 Task: Look for products in the category "First Aid & Outdoor Essentials" from Pacifica only.
Action: Mouse pressed left at (251, 107)
Screenshot: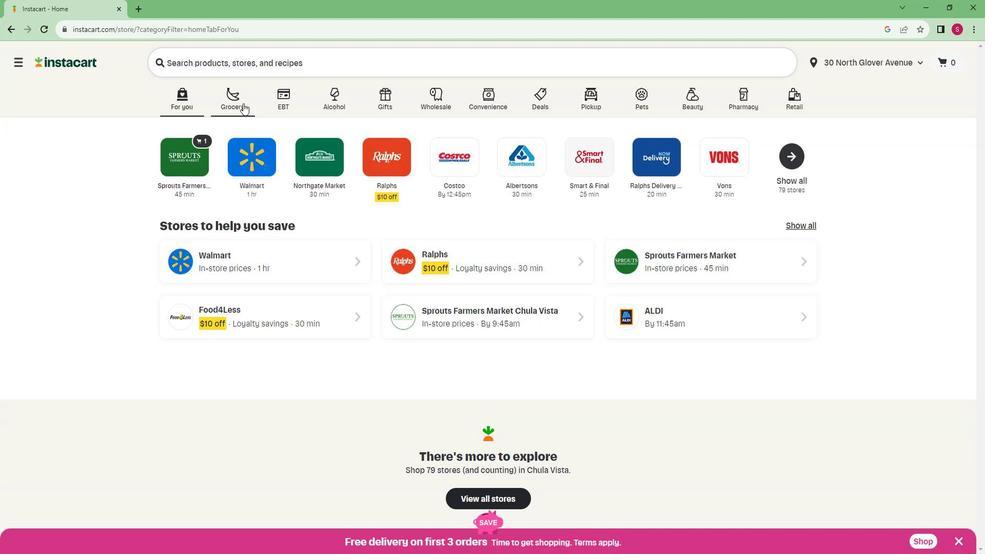 
Action: Mouse moved to (220, 280)
Screenshot: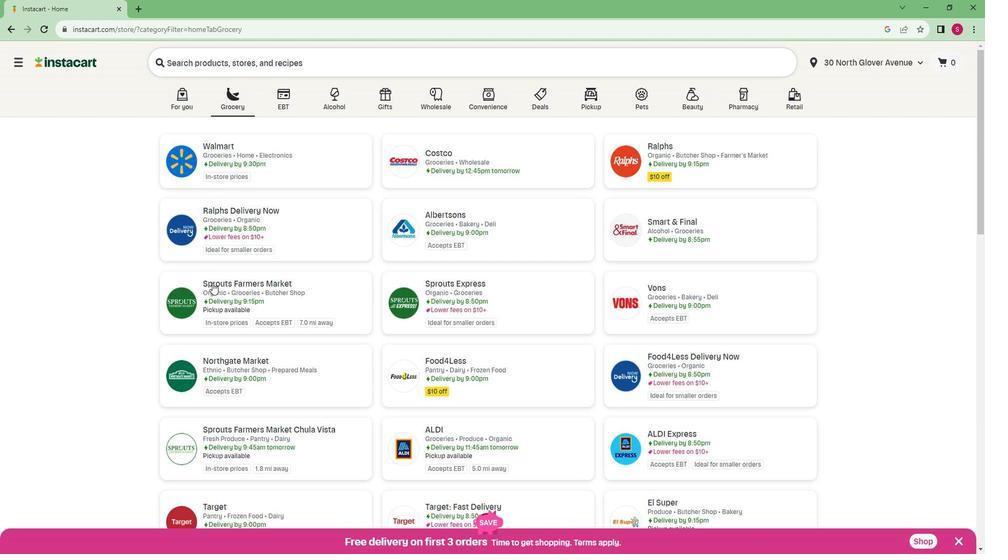 
Action: Mouse pressed left at (220, 280)
Screenshot: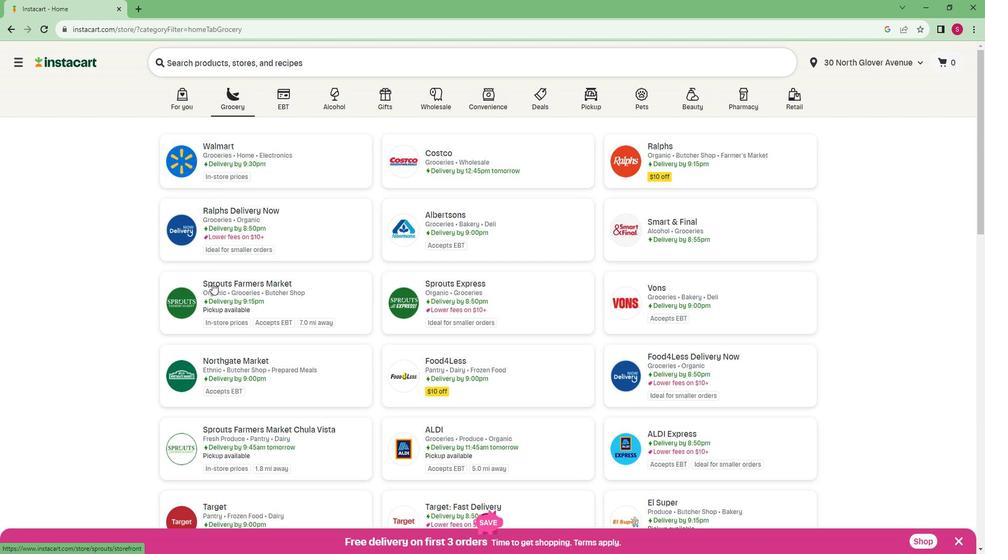 
Action: Mouse moved to (83, 373)
Screenshot: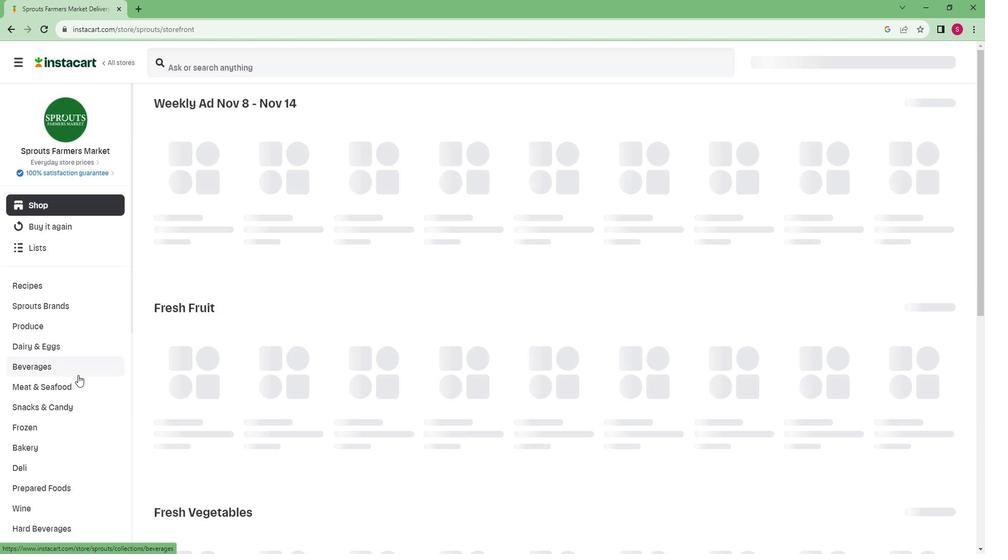 
Action: Mouse scrolled (83, 372) with delta (0, 0)
Screenshot: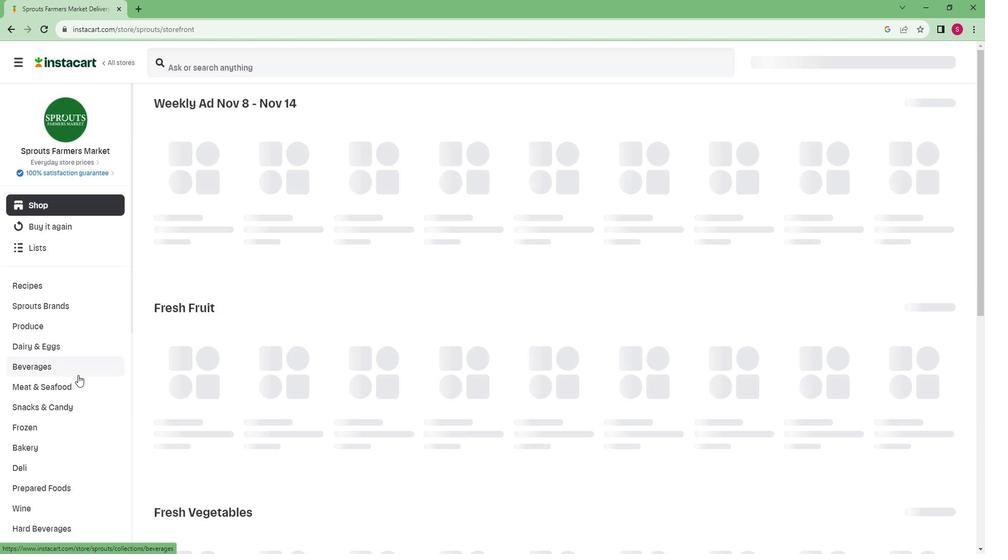 
Action: Mouse moved to (83, 373)
Screenshot: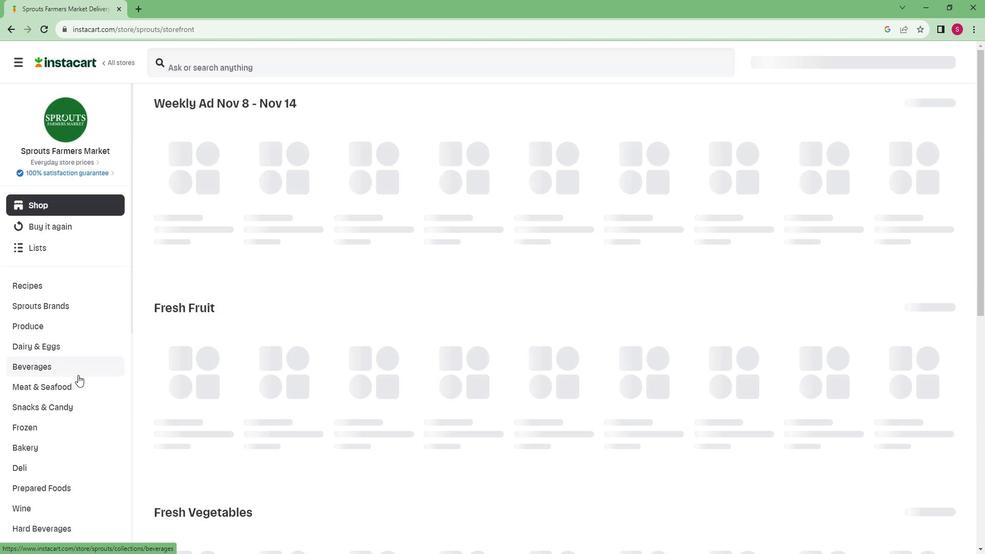 
Action: Mouse scrolled (83, 373) with delta (0, 0)
Screenshot: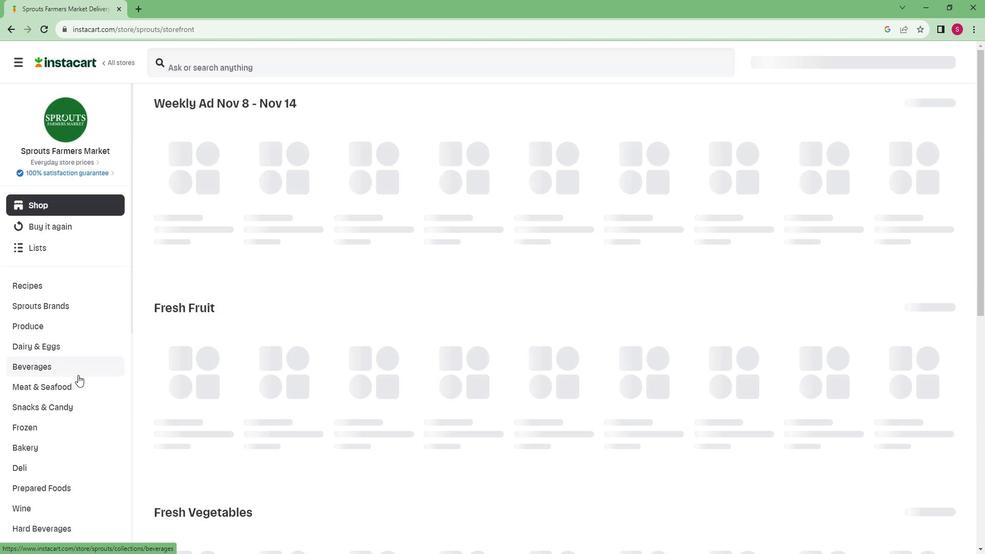 
Action: Mouse moved to (82, 376)
Screenshot: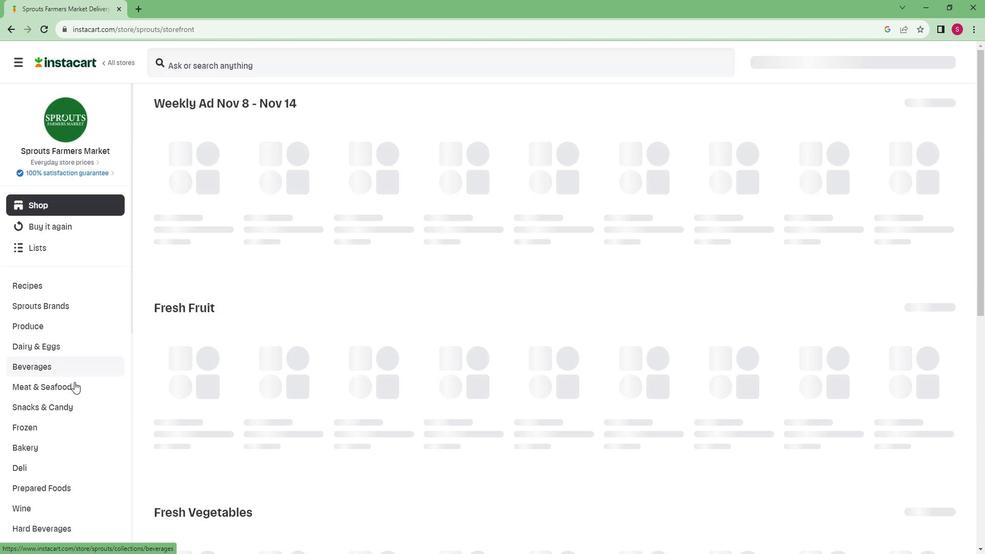 
Action: Mouse scrolled (82, 375) with delta (0, 0)
Screenshot: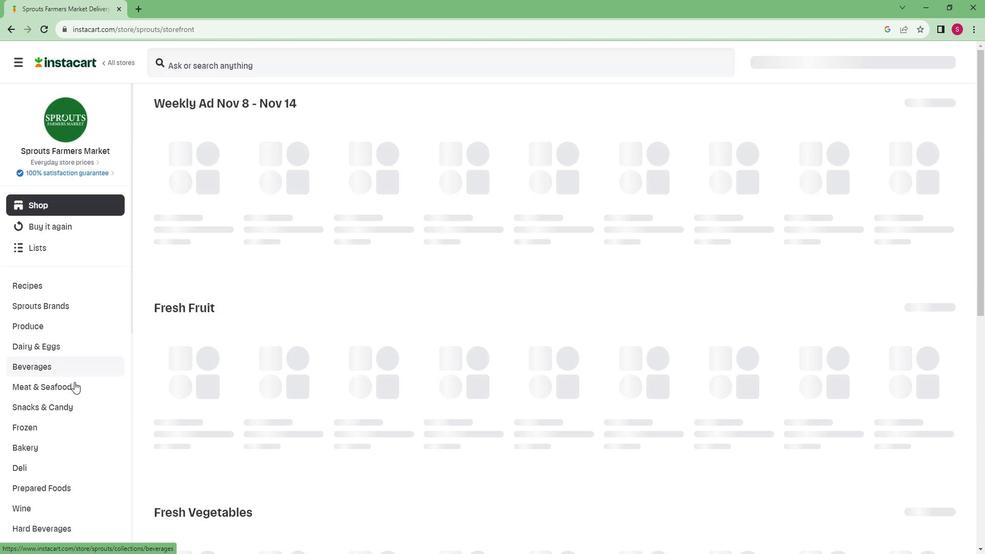 
Action: Mouse moved to (80, 378)
Screenshot: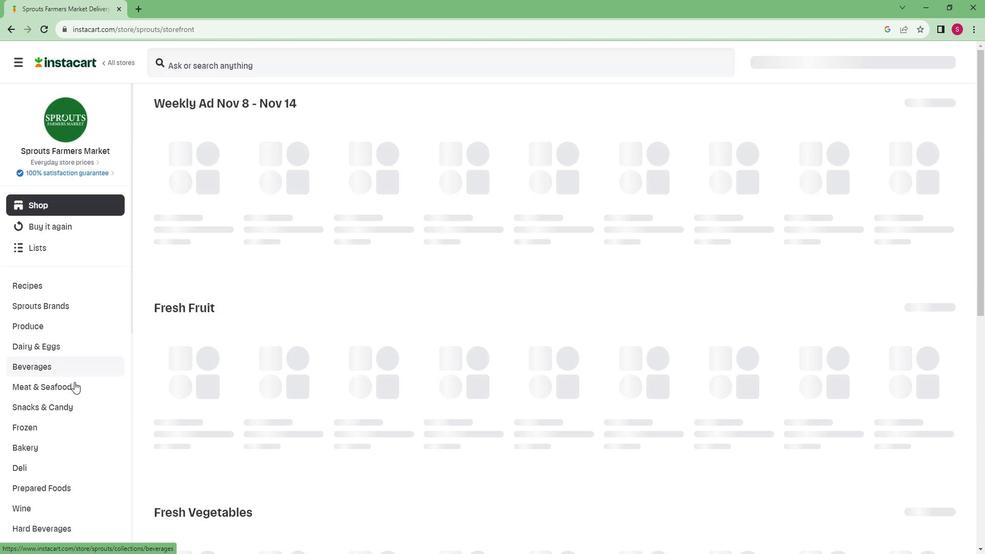 
Action: Mouse scrolled (80, 378) with delta (0, 0)
Screenshot: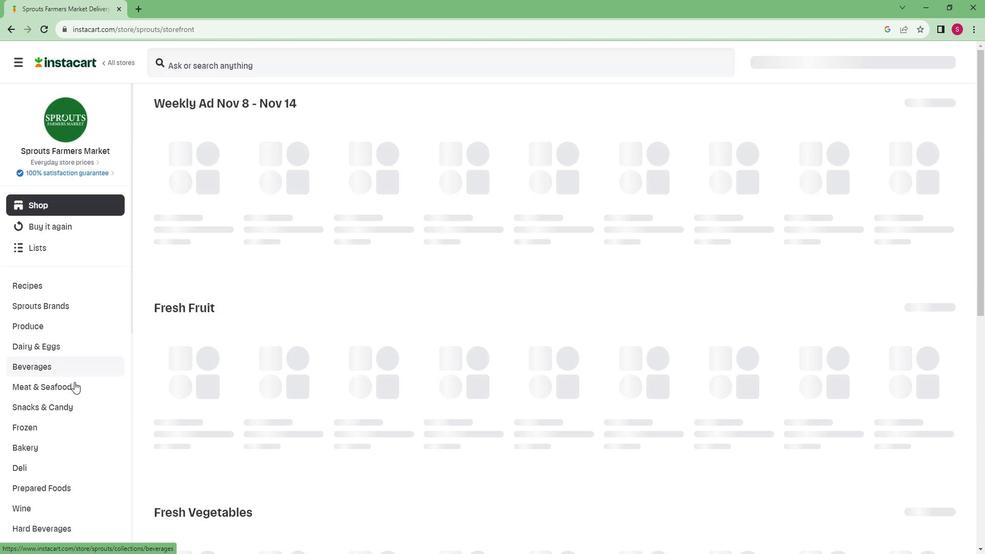 
Action: Mouse moved to (80, 380)
Screenshot: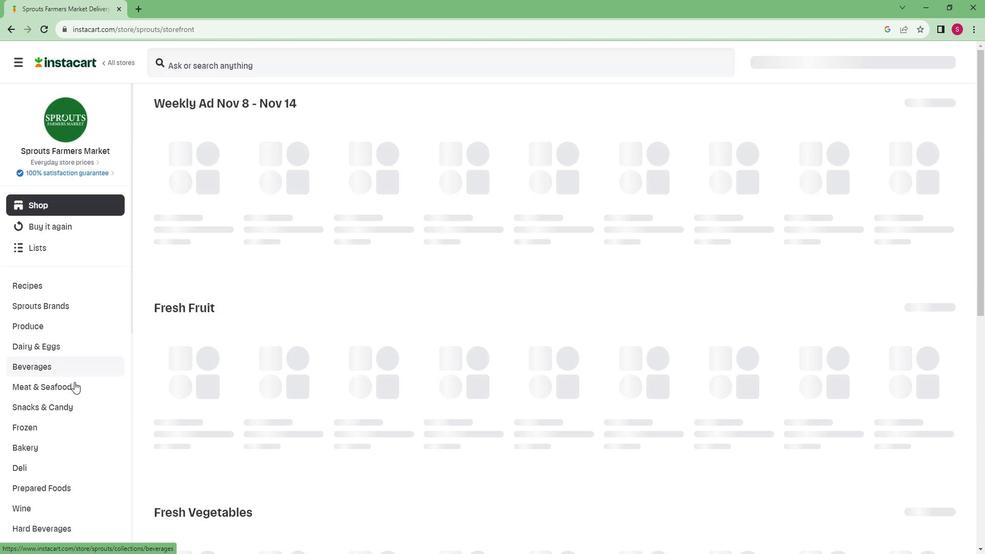
Action: Mouse scrolled (80, 379) with delta (0, 0)
Screenshot: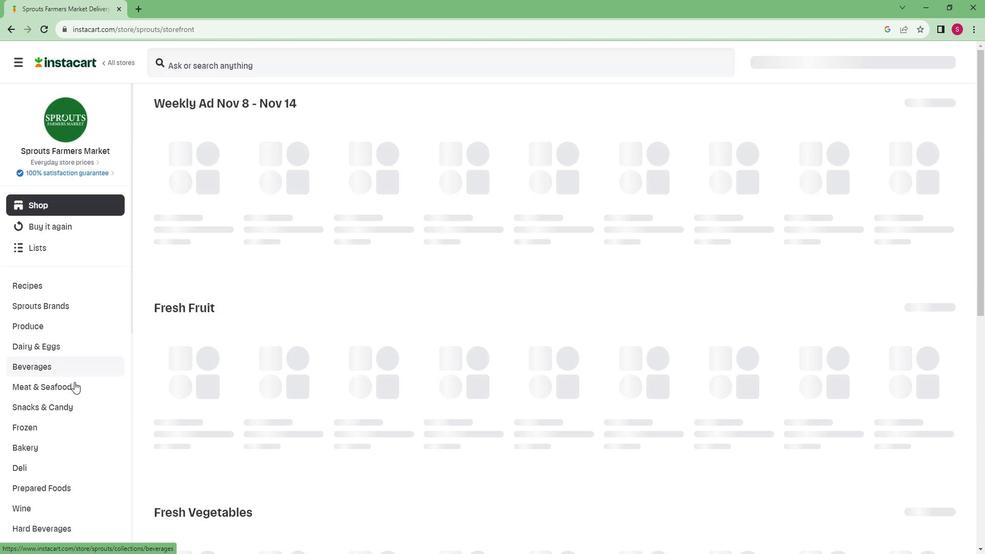 
Action: Mouse scrolled (80, 379) with delta (0, 0)
Screenshot: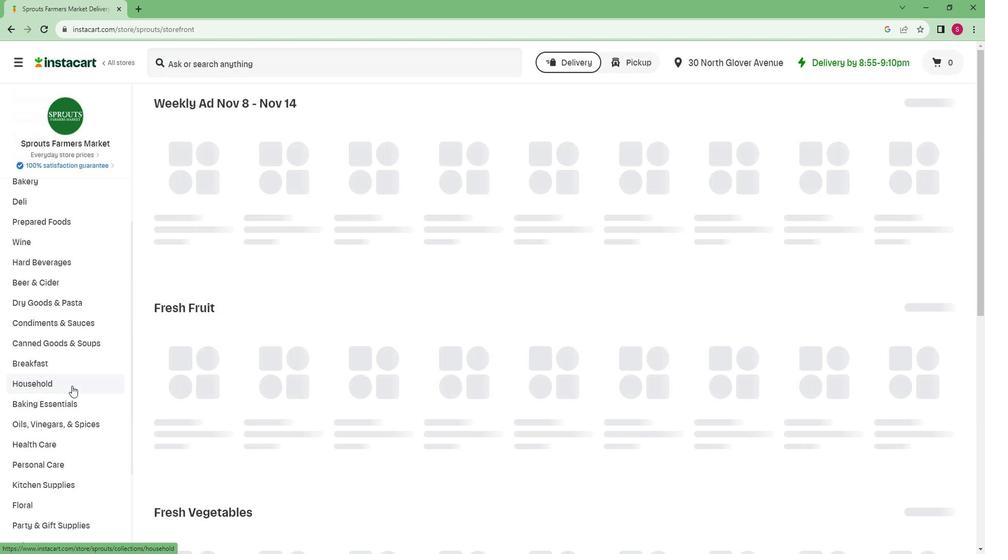 
Action: Mouse scrolled (80, 379) with delta (0, 0)
Screenshot: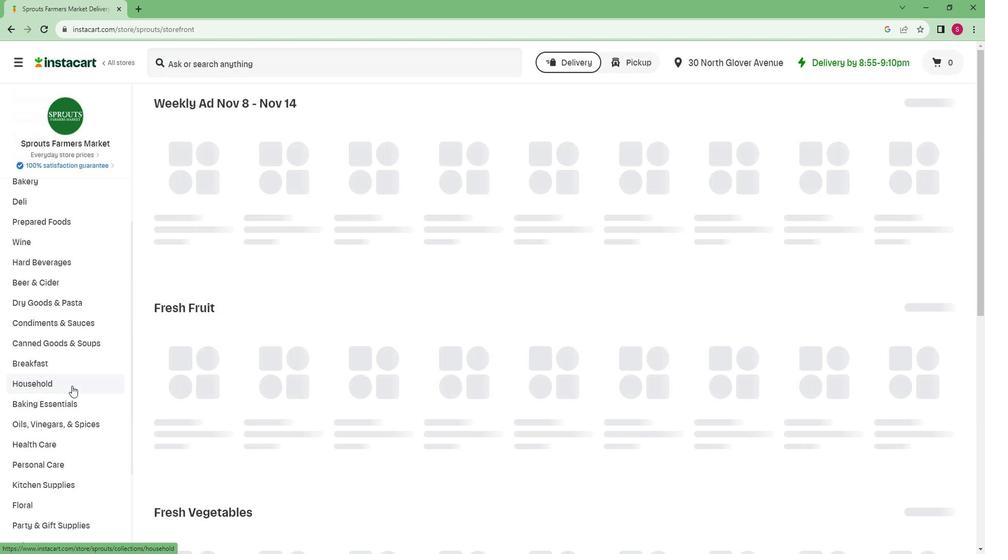 
Action: Mouse scrolled (80, 379) with delta (0, 0)
Screenshot: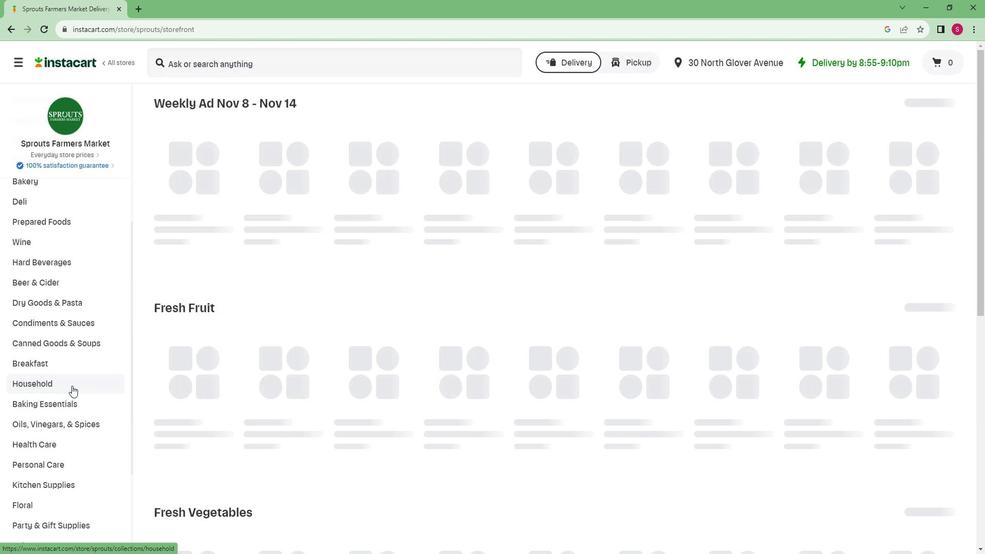 
Action: Mouse scrolled (80, 379) with delta (0, 0)
Screenshot: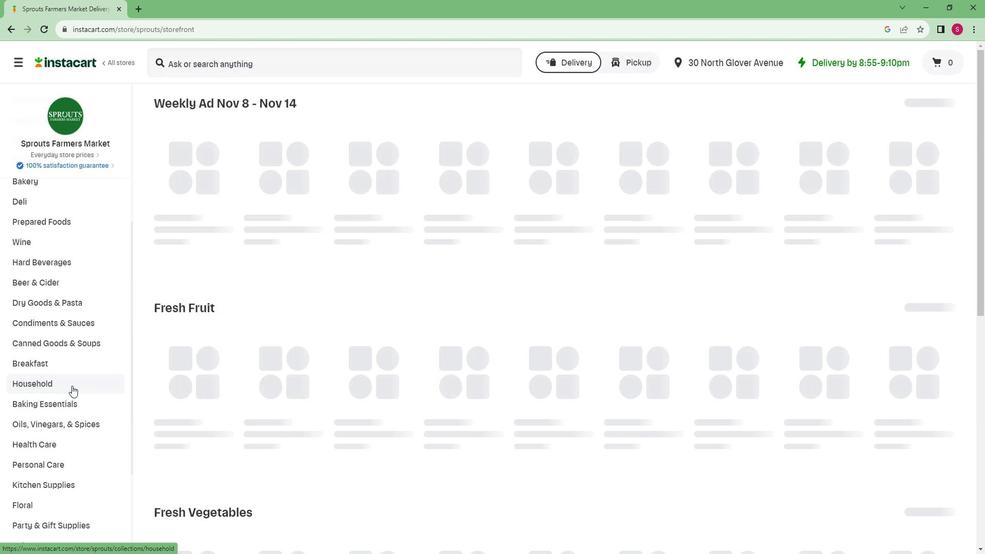 
Action: Mouse scrolled (80, 379) with delta (0, 0)
Screenshot: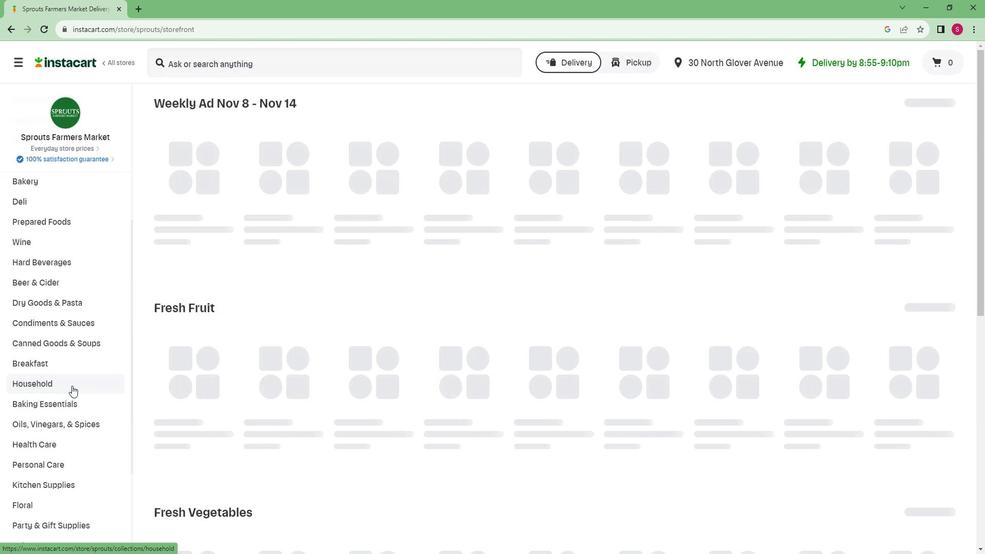 
Action: Mouse moved to (43, 477)
Screenshot: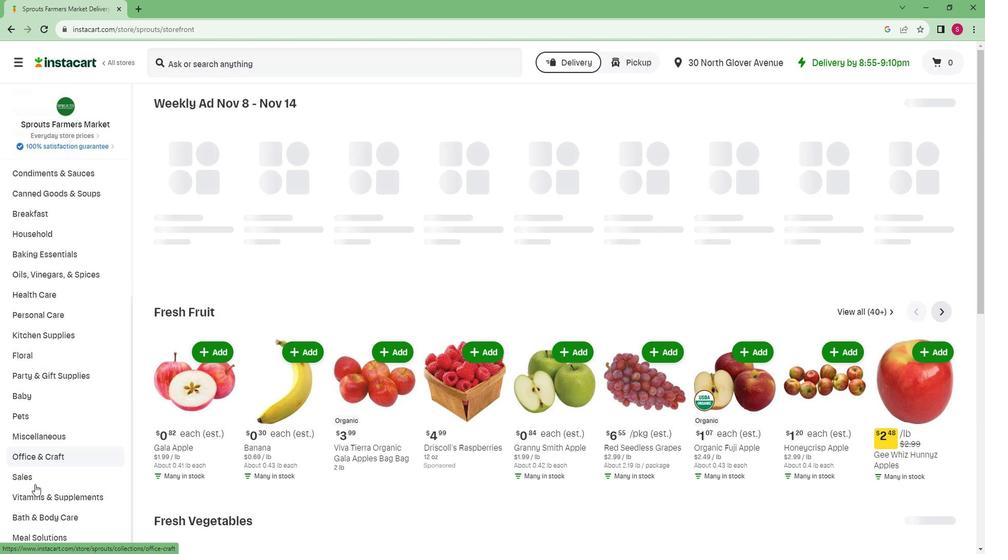 
Action: Mouse scrolled (43, 477) with delta (0, 0)
Screenshot: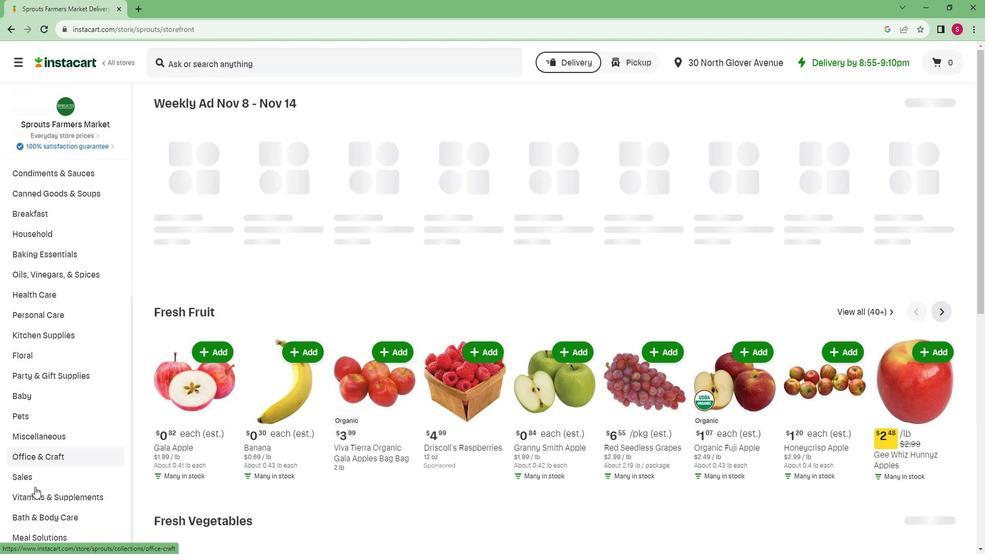 
Action: Mouse moved to (38, 498)
Screenshot: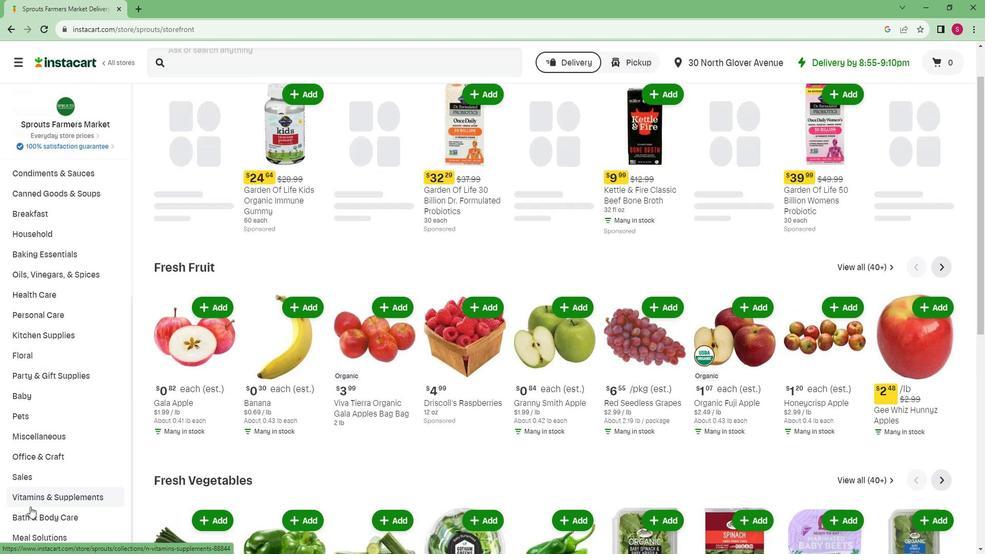 
Action: Mouse pressed left at (38, 498)
Screenshot: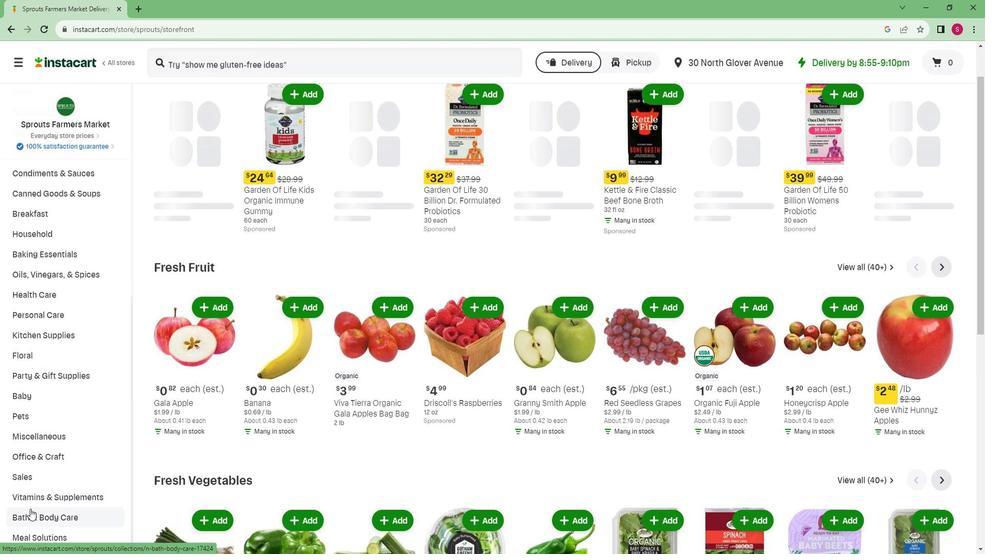 
Action: Mouse moved to (53, 478)
Screenshot: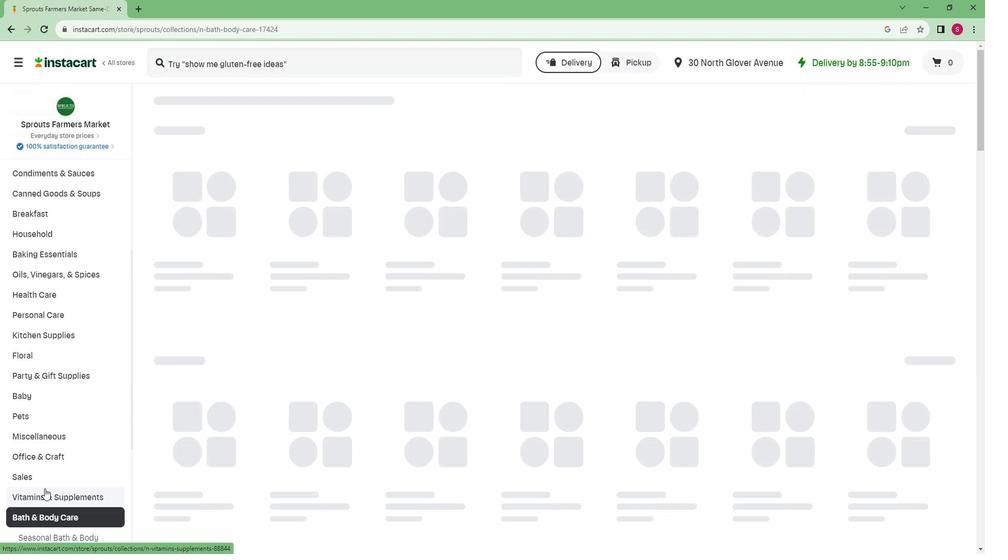 
Action: Mouse scrolled (53, 477) with delta (0, 0)
Screenshot: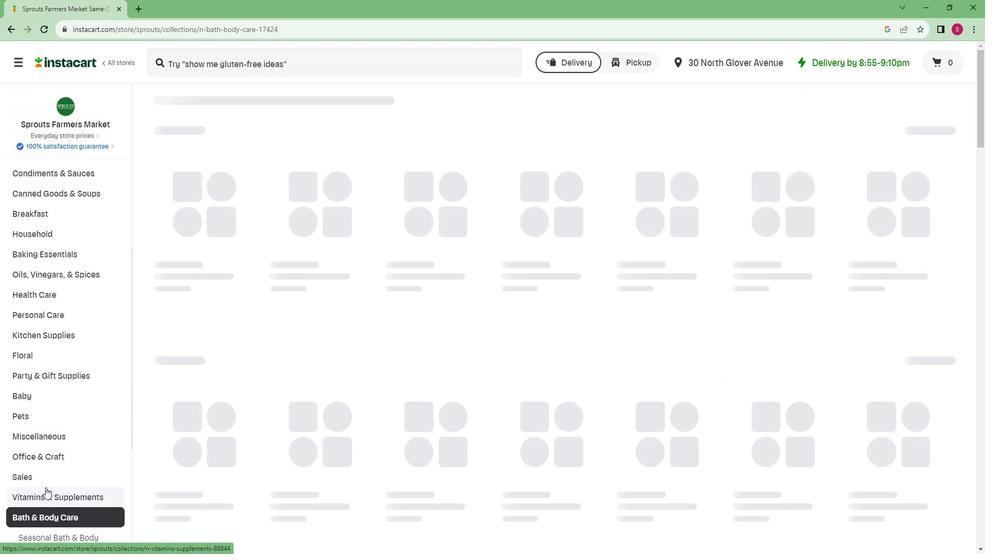 
Action: Mouse scrolled (53, 477) with delta (0, 0)
Screenshot: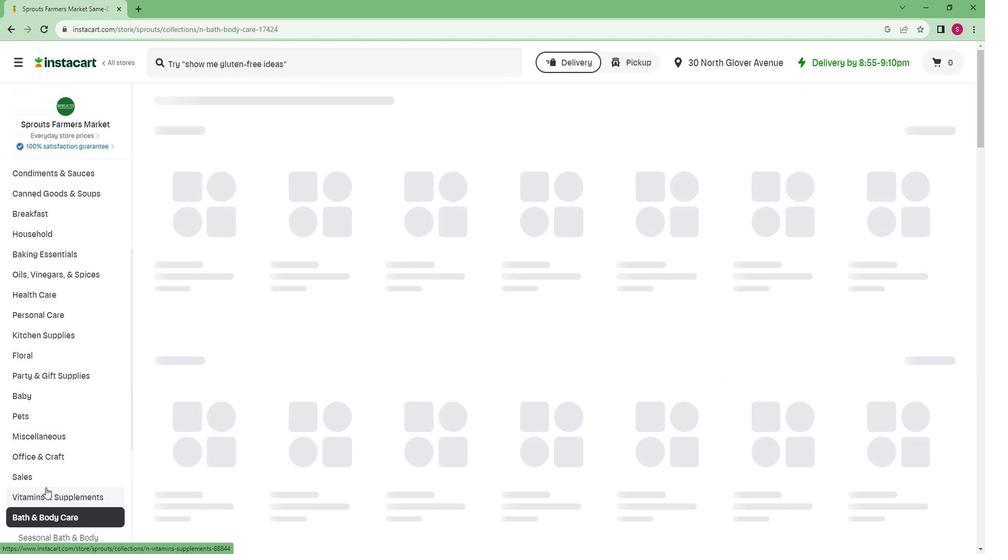 
Action: Mouse scrolled (53, 477) with delta (0, 0)
Screenshot: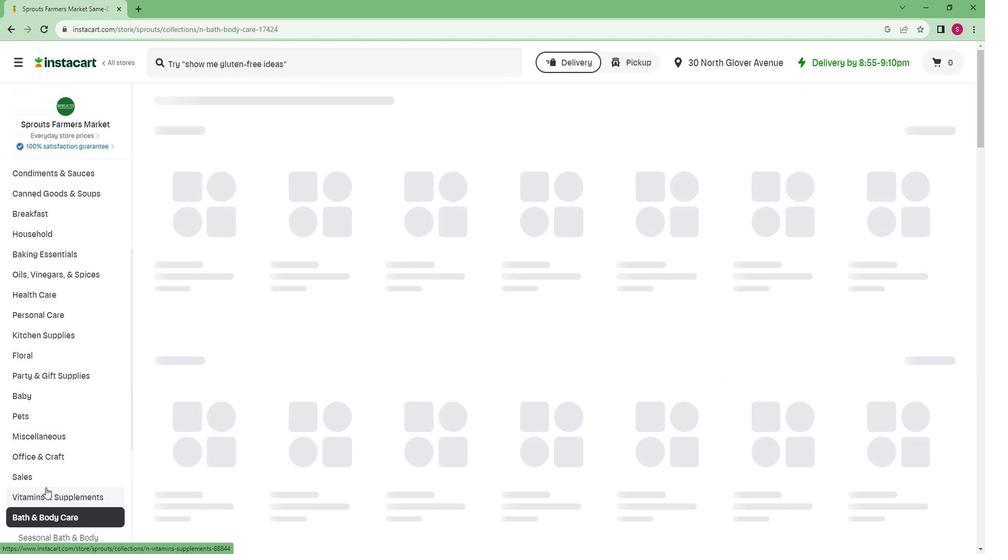 
Action: Mouse scrolled (53, 477) with delta (0, 0)
Screenshot: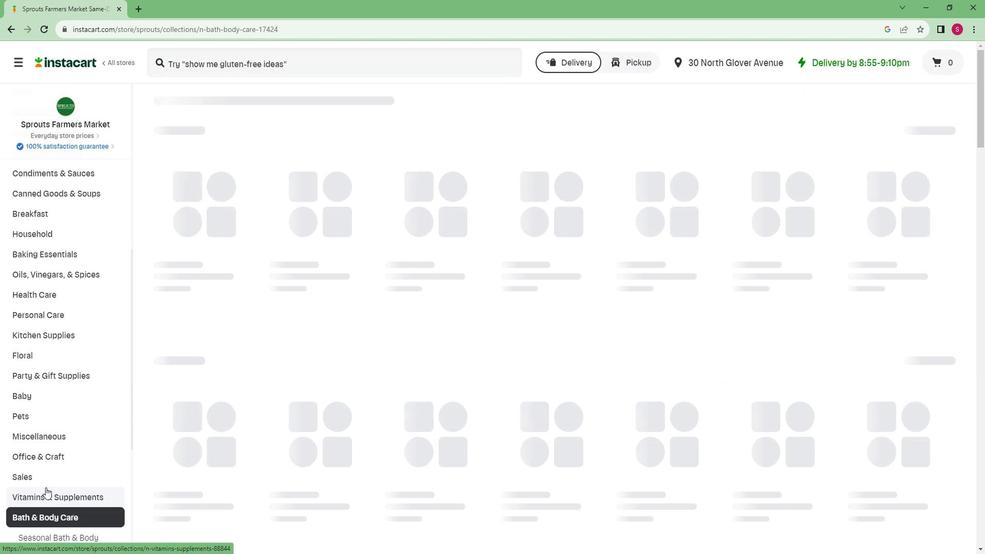 
Action: Mouse scrolled (53, 477) with delta (0, 0)
Screenshot: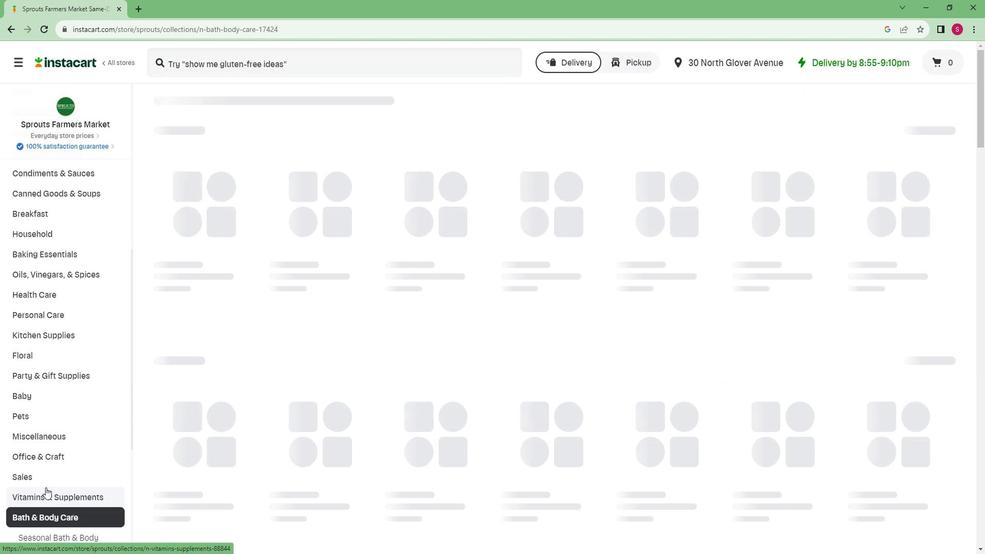 
Action: Mouse scrolled (53, 477) with delta (0, 0)
Screenshot: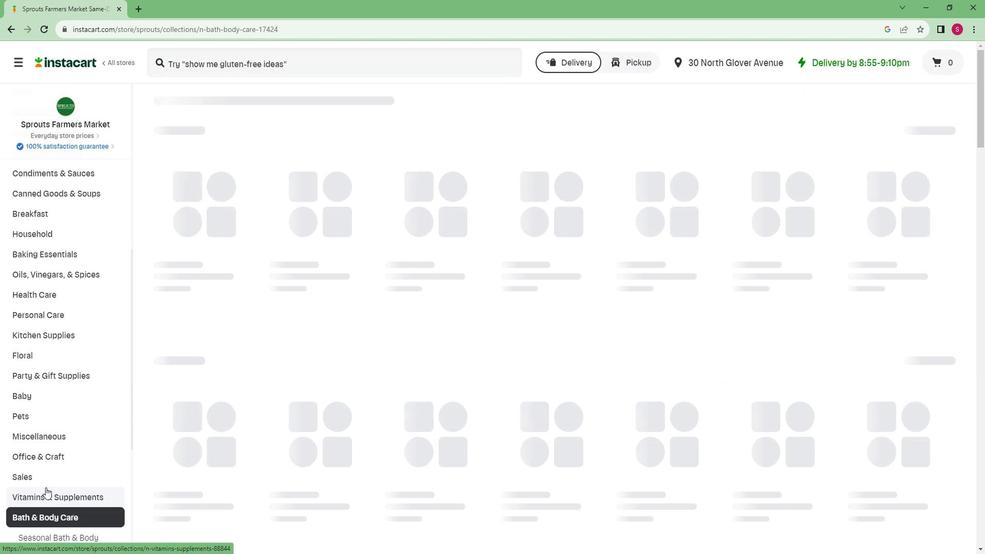 
Action: Mouse moved to (67, 455)
Screenshot: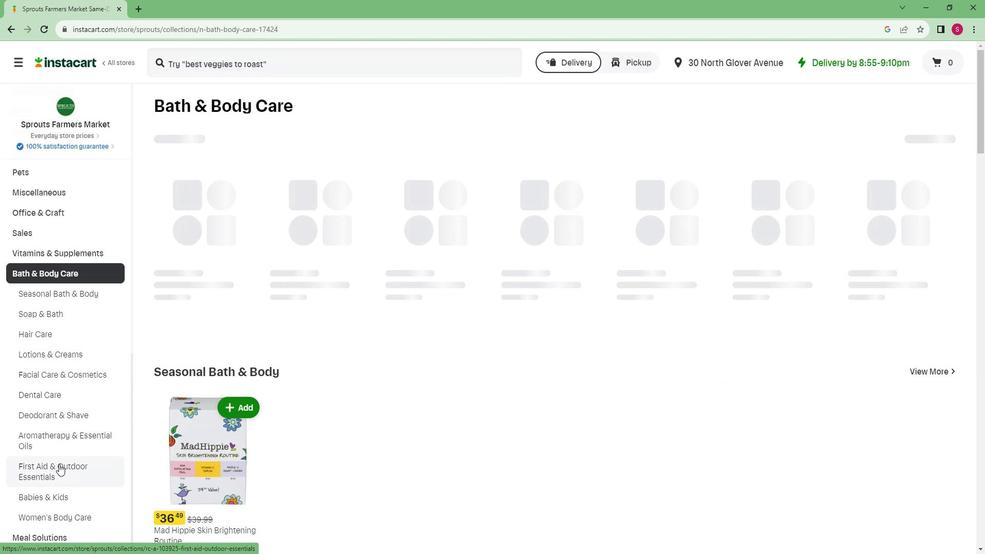 
Action: Mouse pressed left at (67, 455)
Screenshot: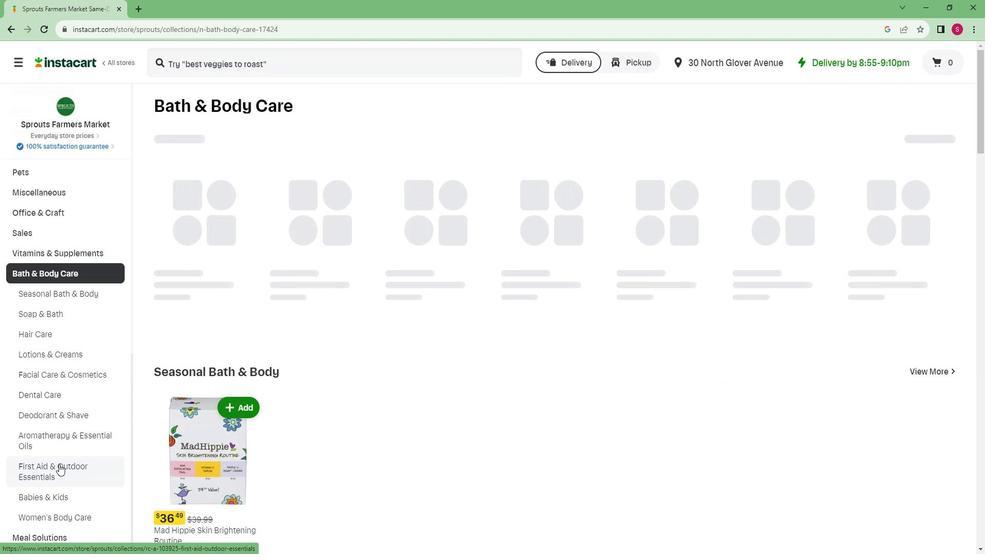 
Action: Mouse moved to (234, 147)
Screenshot: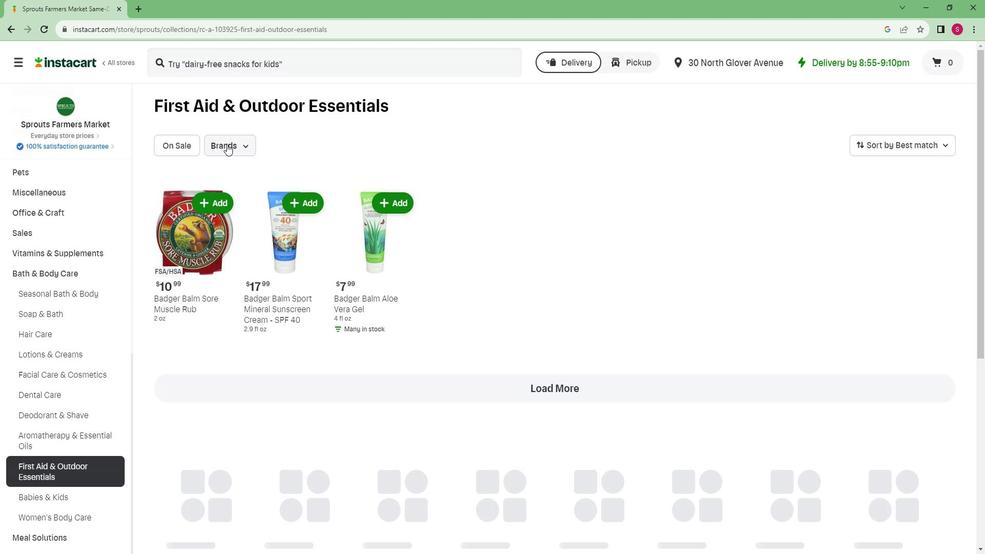 
Action: Mouse pressed left at (234, 147)
Screenshot: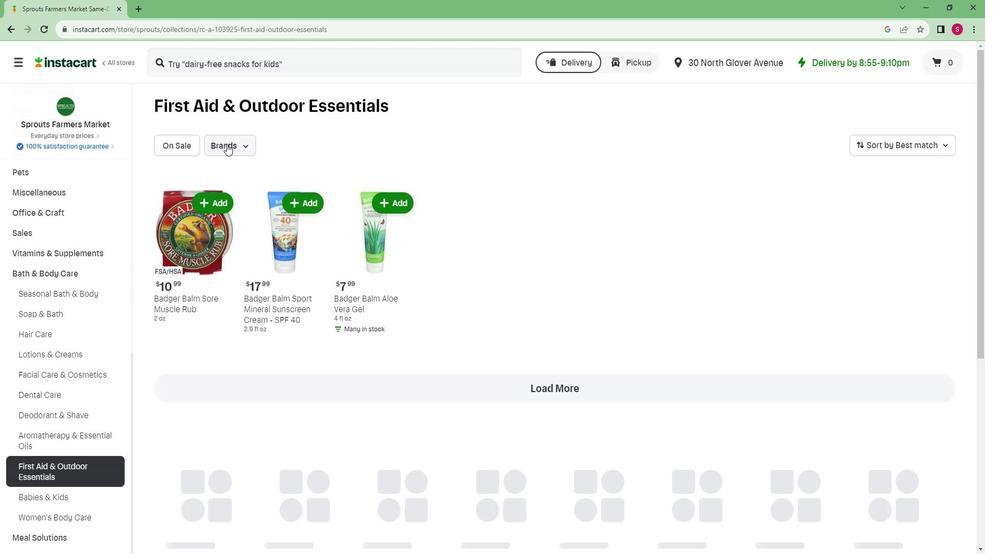 
Action: Mouse moved to (250, 257)
Screenshot: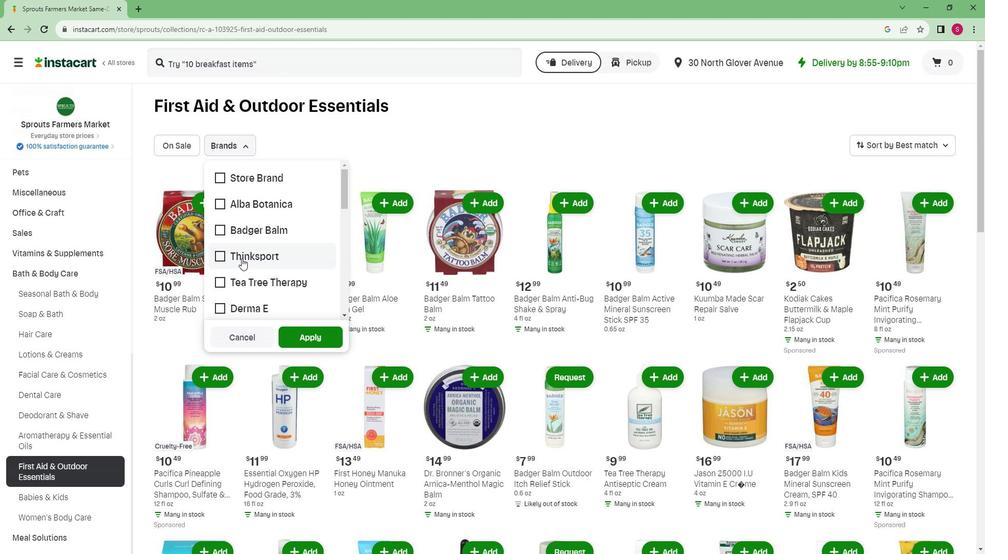 
Action: Mouse scrolled (250, 257) with delta (0, 0)
Screenshot: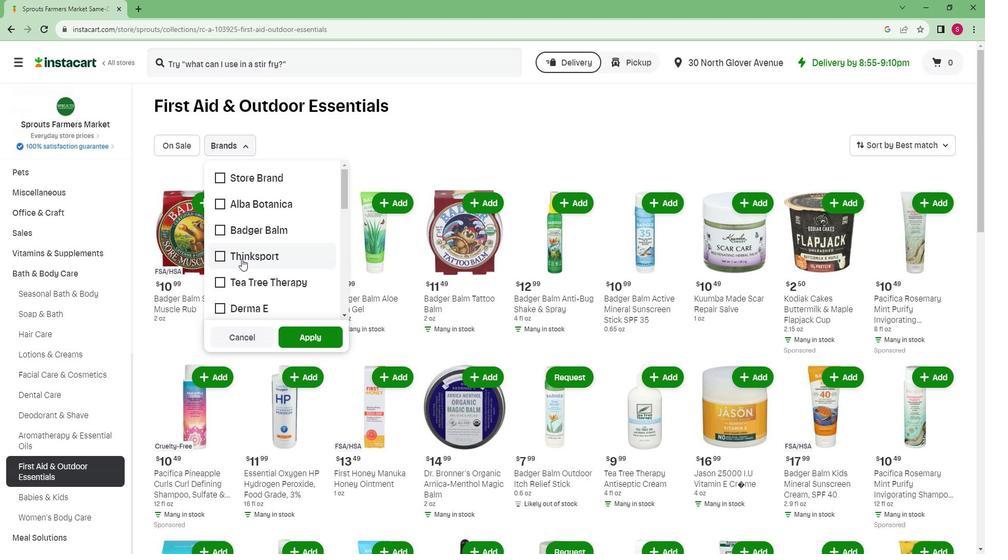 
Action: Mouse scrolled (250, 257) with delta (0, 0)
Screenshot: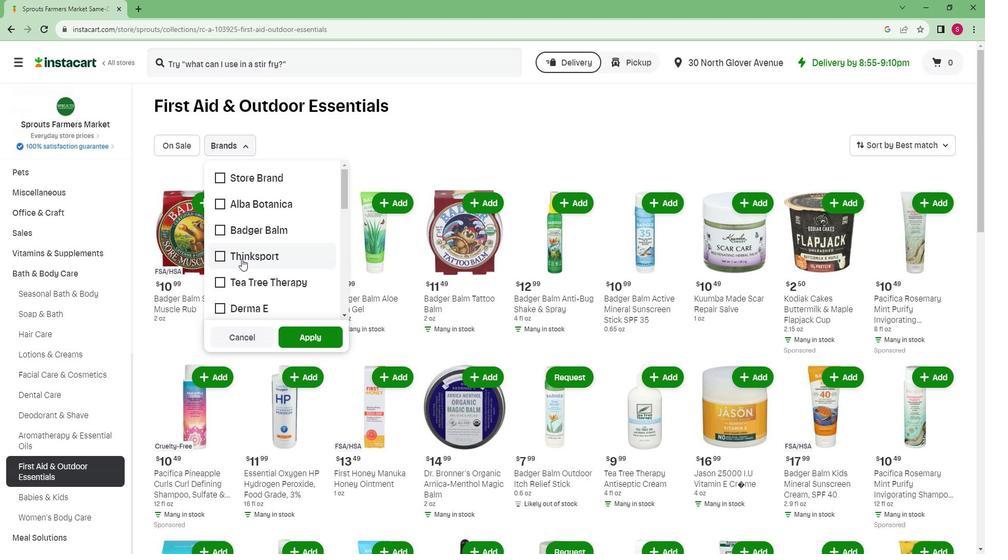 
Action: Mouse scrolled (250, 257) with delta (0, 0)
Screenshot: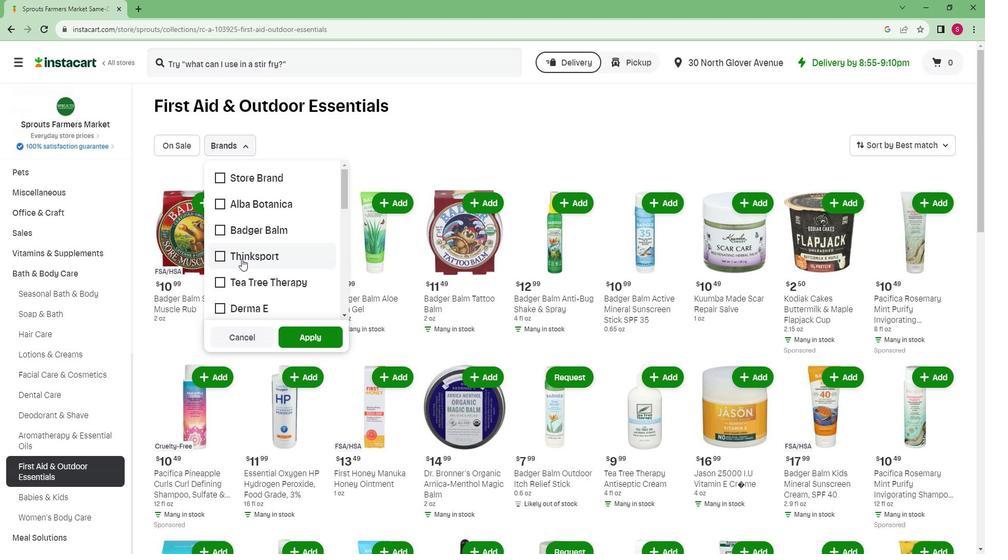 
Action: Mouse scrolled (250, 257) with delta (0, 0)
Screenshot: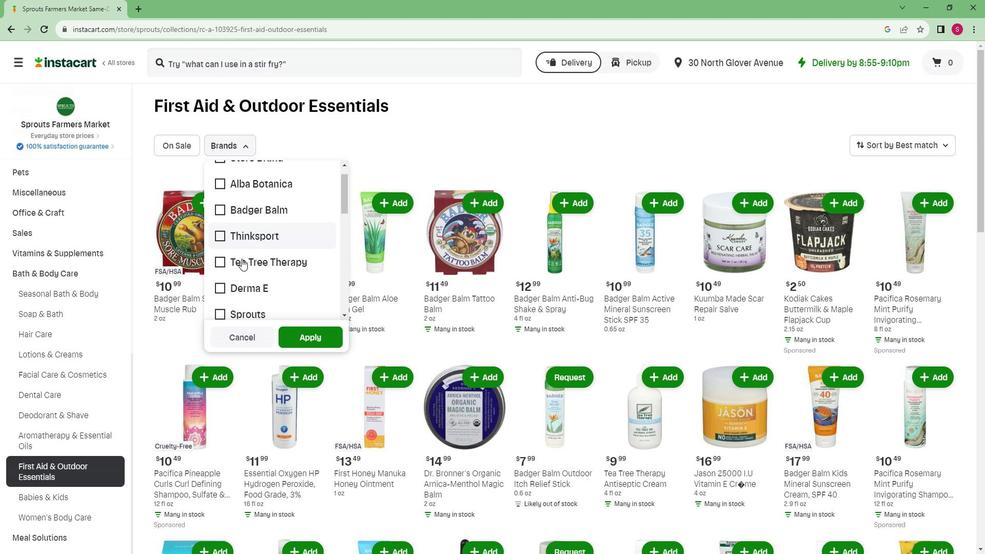
Action: Mouse moved to (248, 230)
Screenshot: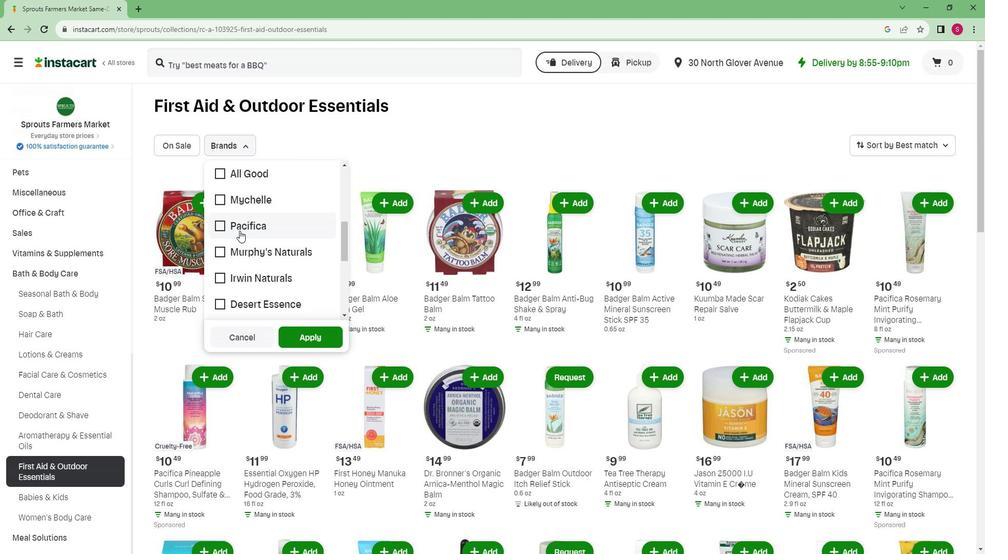 
Action: Mouse pressed left at (248, 230)
Screenshot: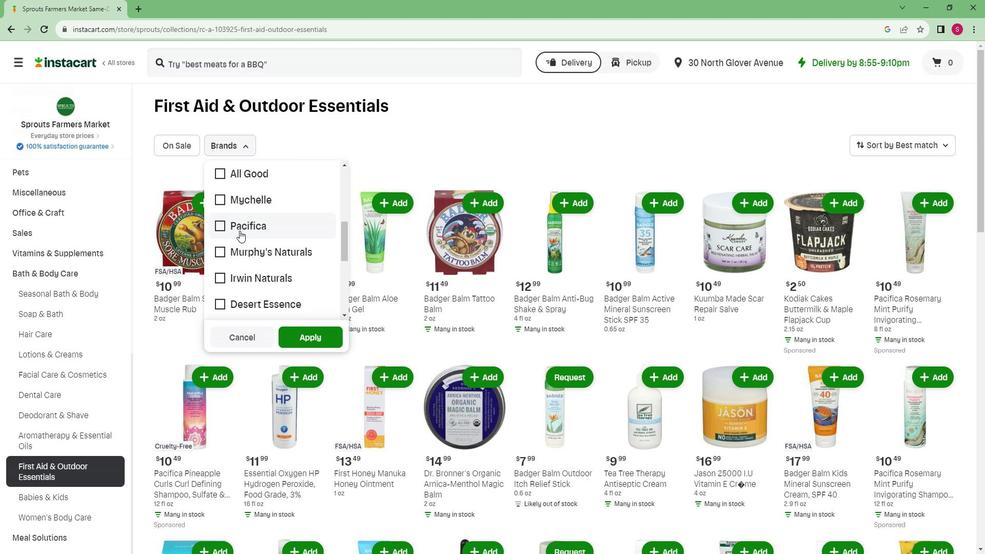 
Action: Mouse moved to (321, 333)
Screenshot: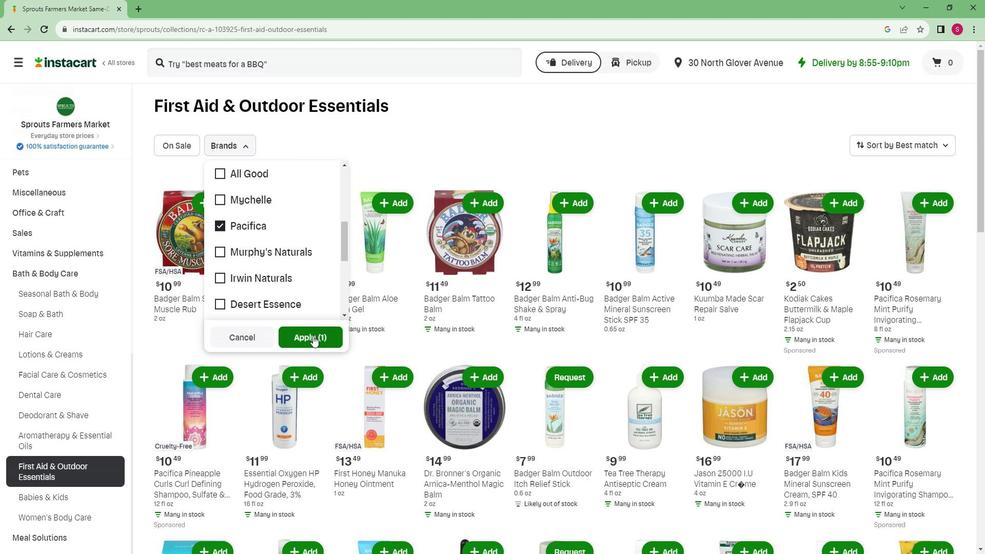 
Action: Mouse pressed left at (321, 333)
Screenshot: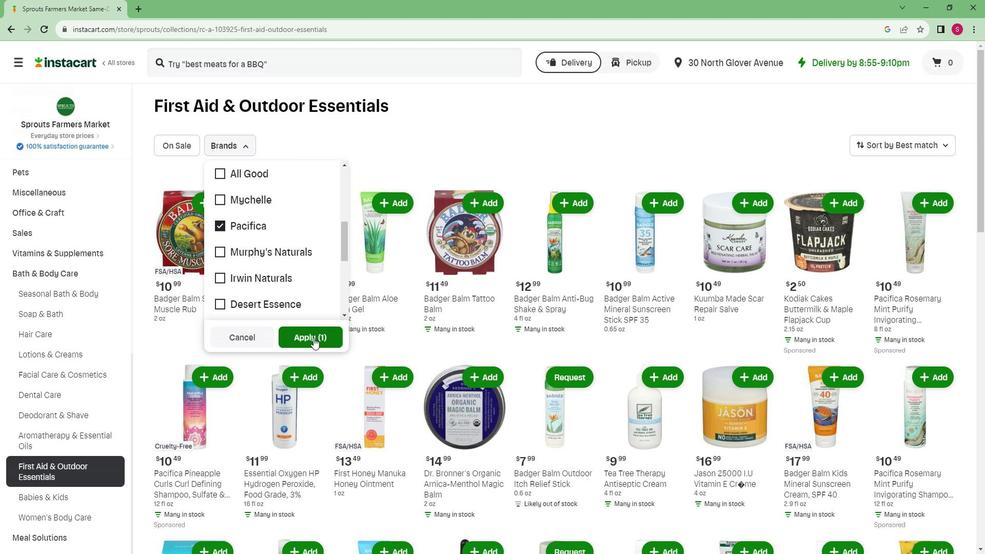 
Action: Mouse moved to (324, 325)
Screenshot: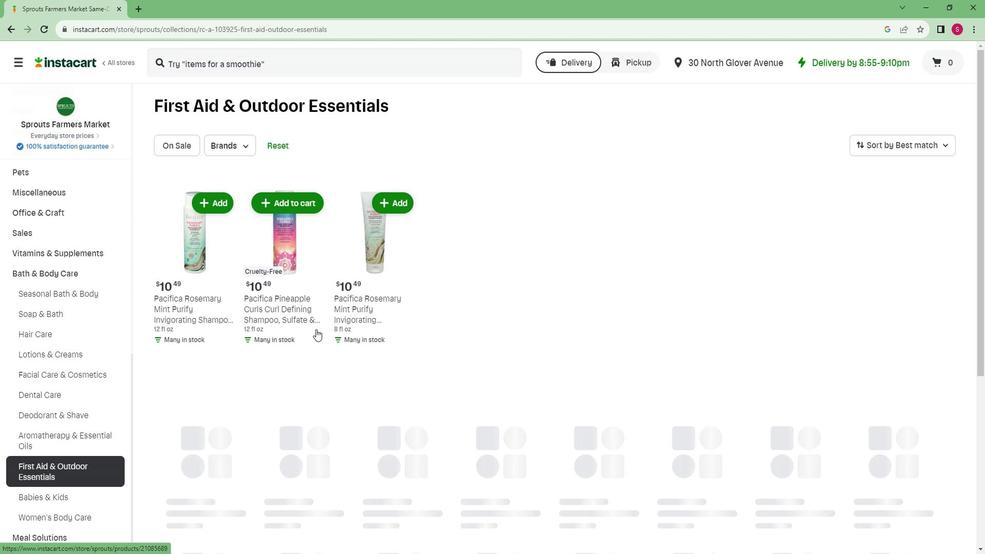 
